 Task: Sort the products in the category "Pizza" by price (lowest first).
Action: Mouse moved to (858, 279)
Screenshot: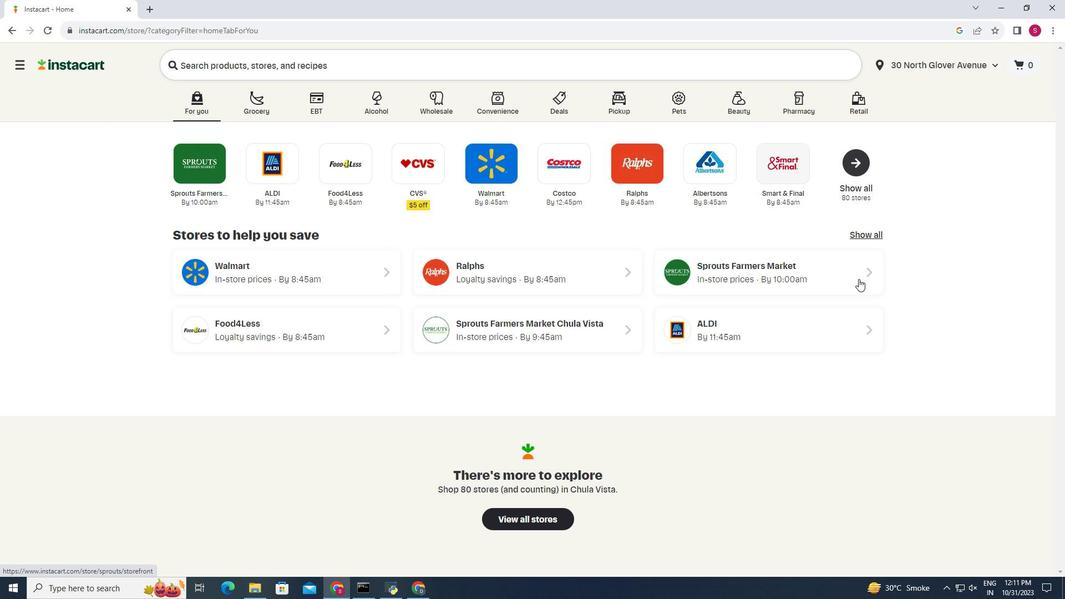 
Action: Mouse pressed left at (858, 279)
Screenshot: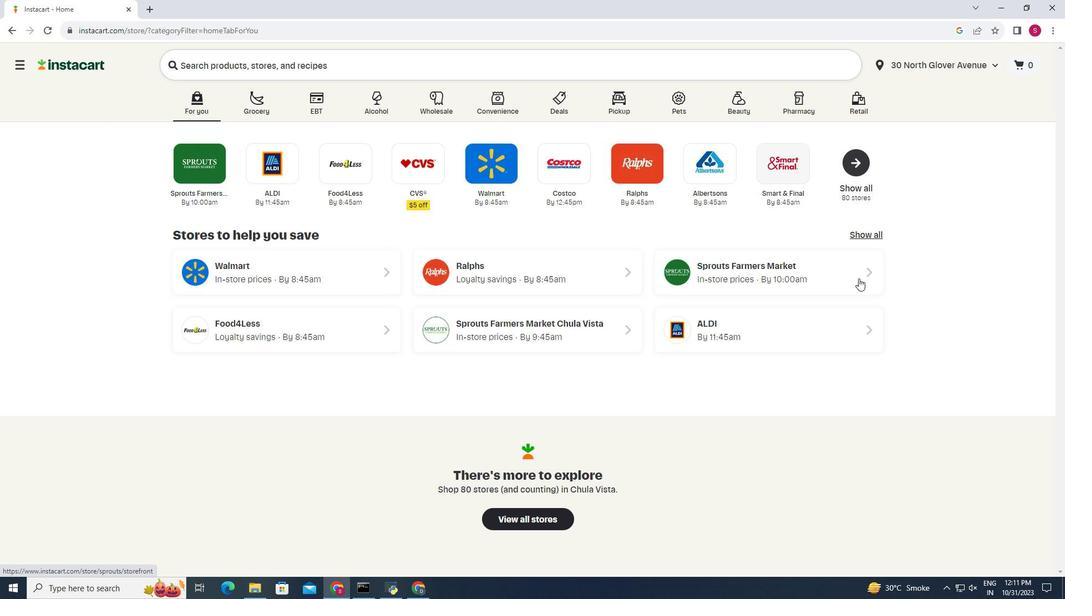 
Action: Mouse moved to (65, 501)
Screenshot: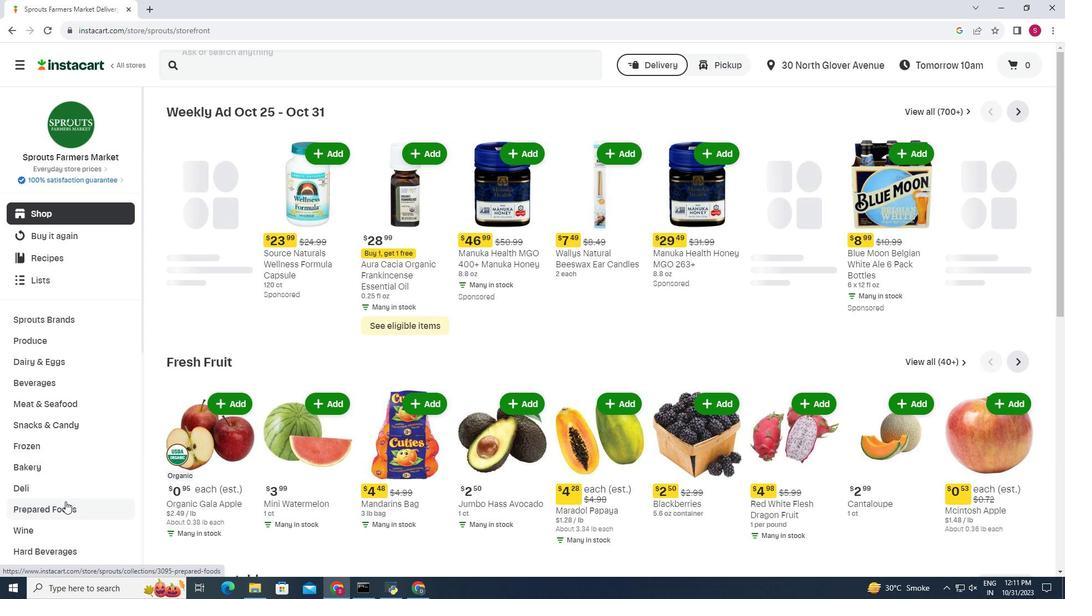 
Action: Mouse pressed left at (65, 501)
Screenshot: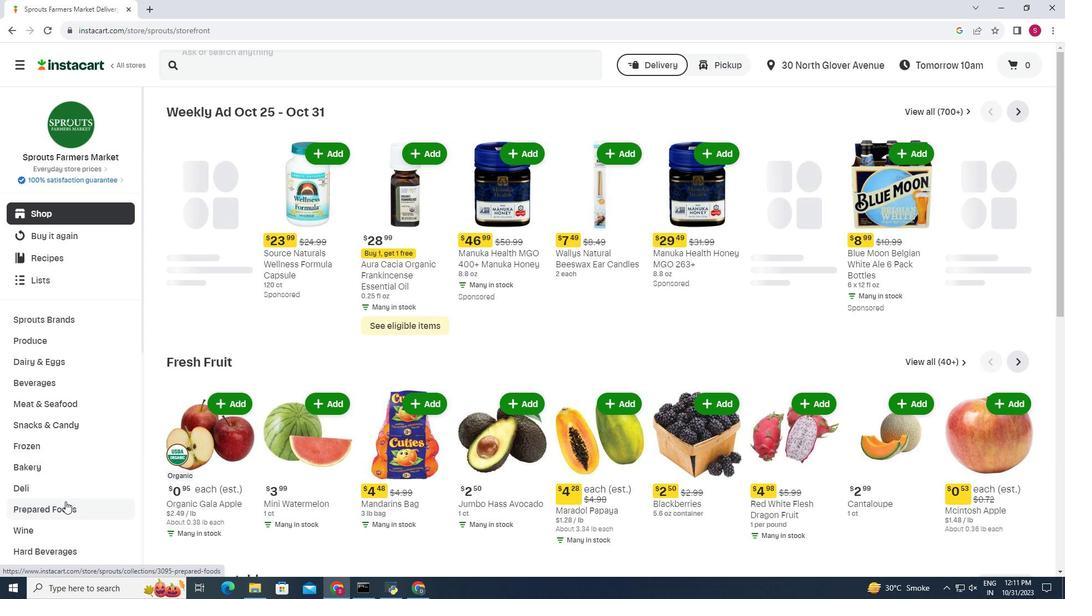 
Action: Mouse moved to (393, 140)
Screenshot: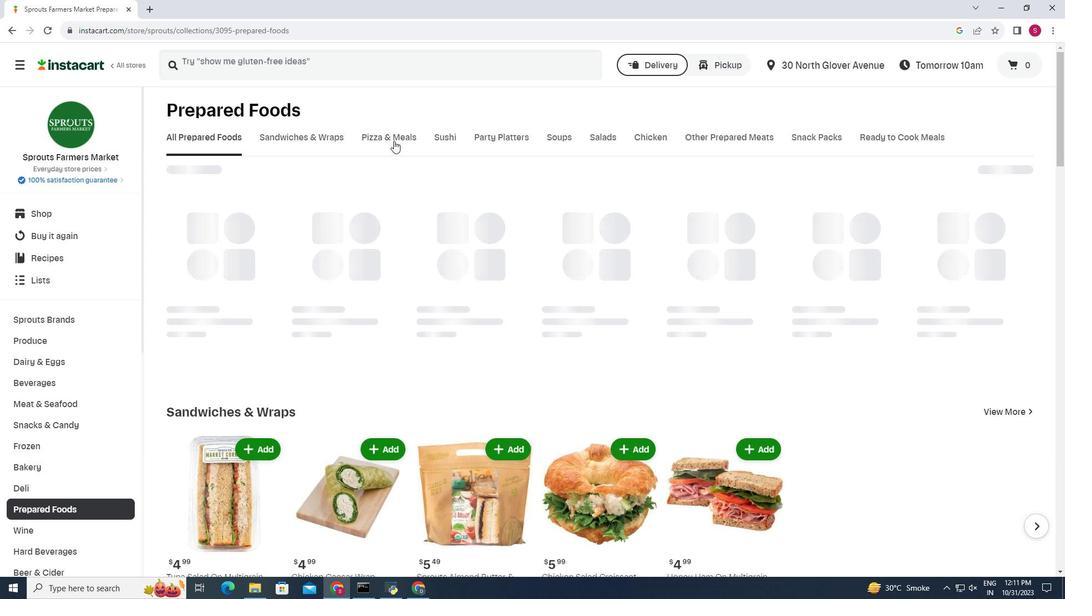 
Action: Mouse pressed left at (393, 140)
Screenshot: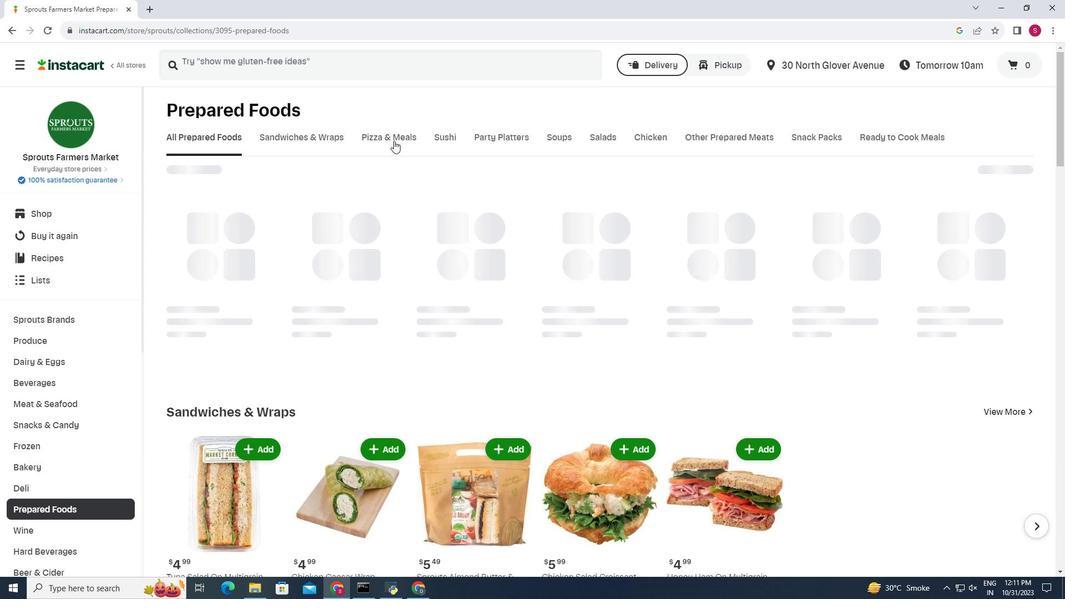 
Action: Mouse moved to (250, 179)
Screenshot: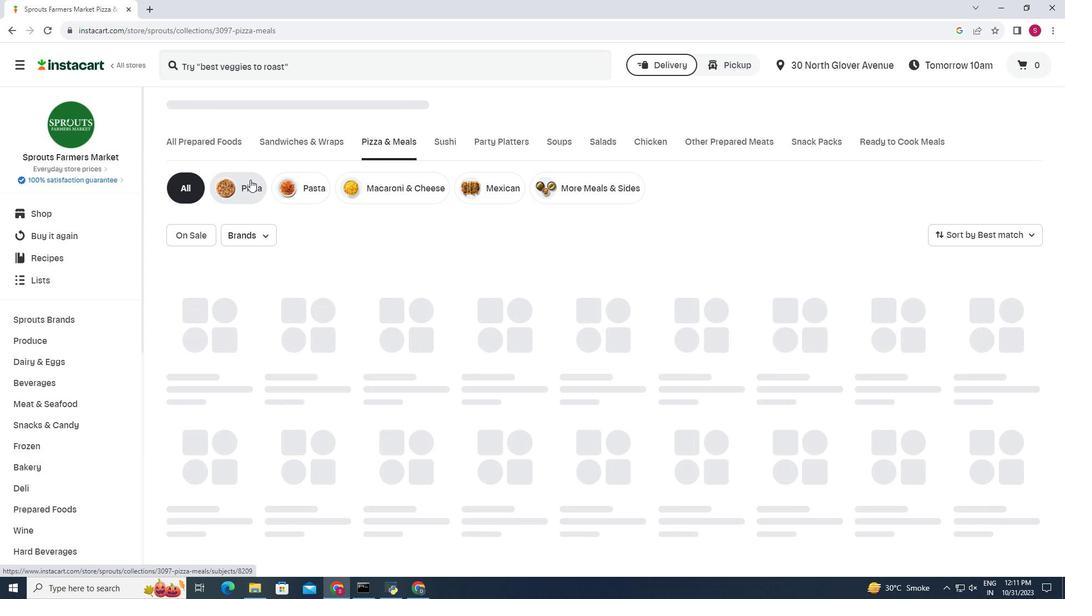 
Action: Mouse pressed left at (250, 179)
Screenshot: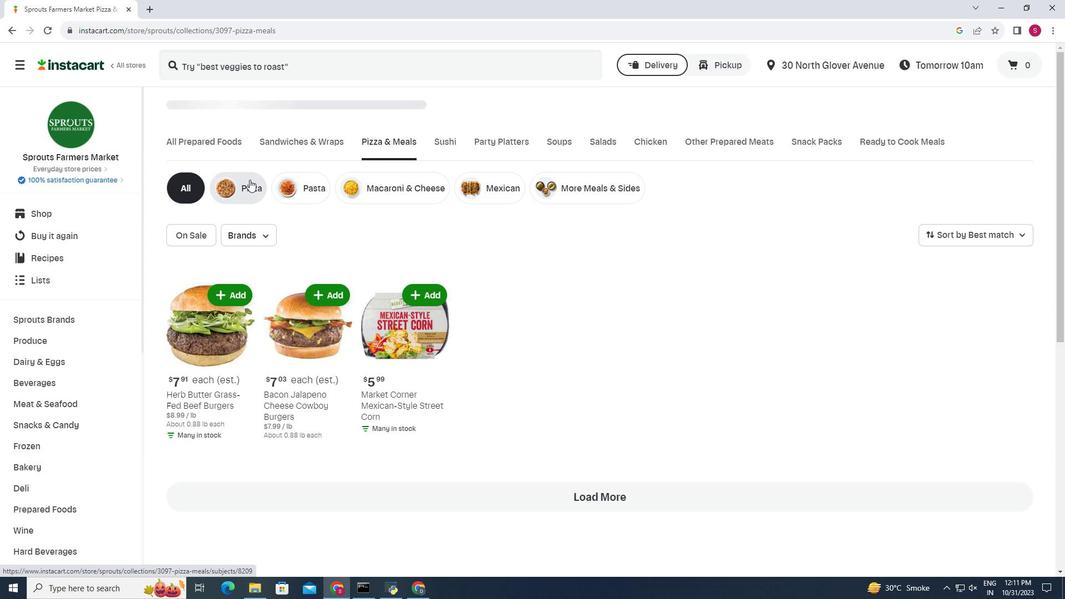 
Action: Mouse moved to (1018, 232)
Screenshot: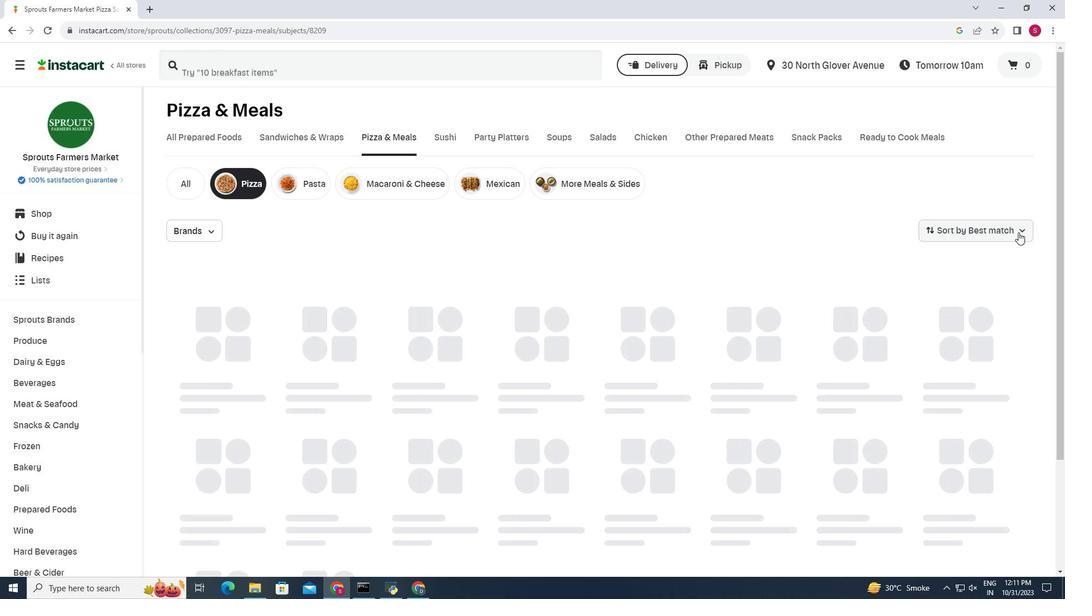 
Action: Mouse pressed left at (1018, 232)
Screenshot: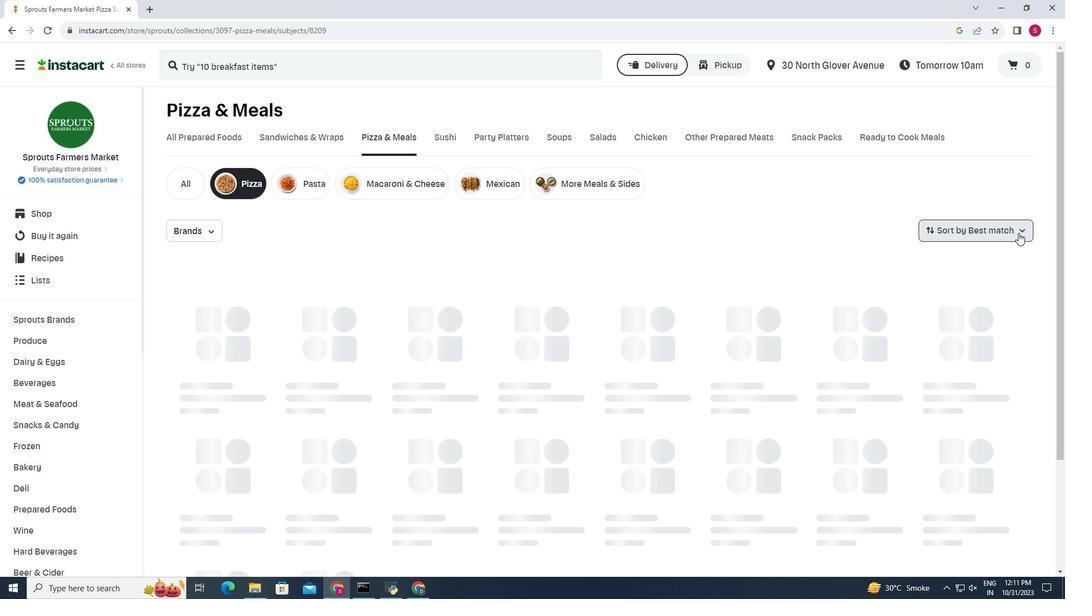
Action: Mouse moved to (1001, 279)
Screenshot: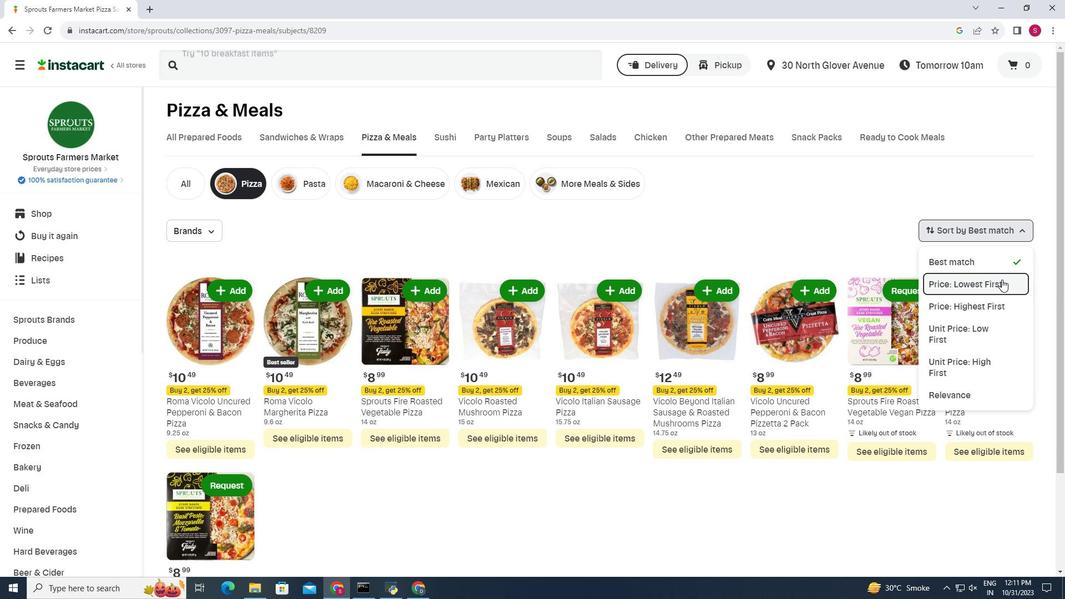 
Action: Mouse pressed left at (1001, 279)
Screenshot: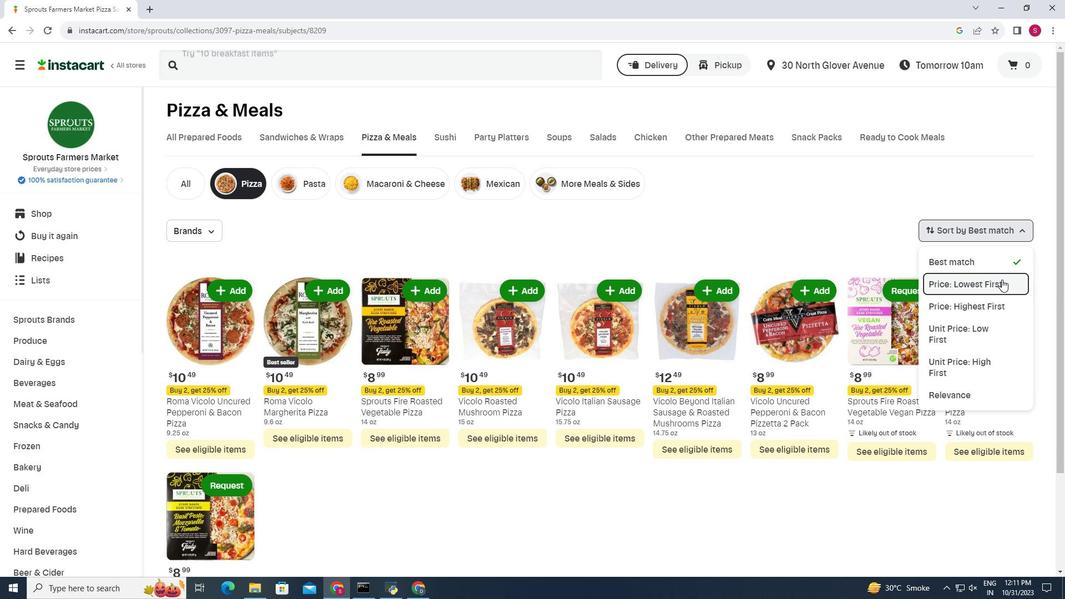 
Action: Mouse moved to (966, 279)
Screenshot: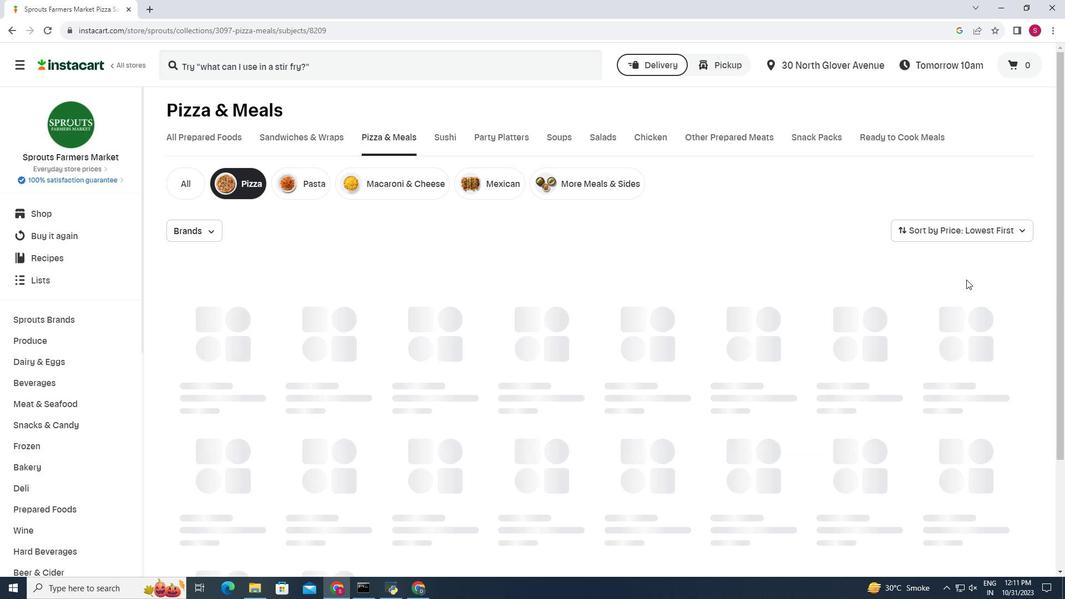 
Action: Key pressed 9
Screenshot: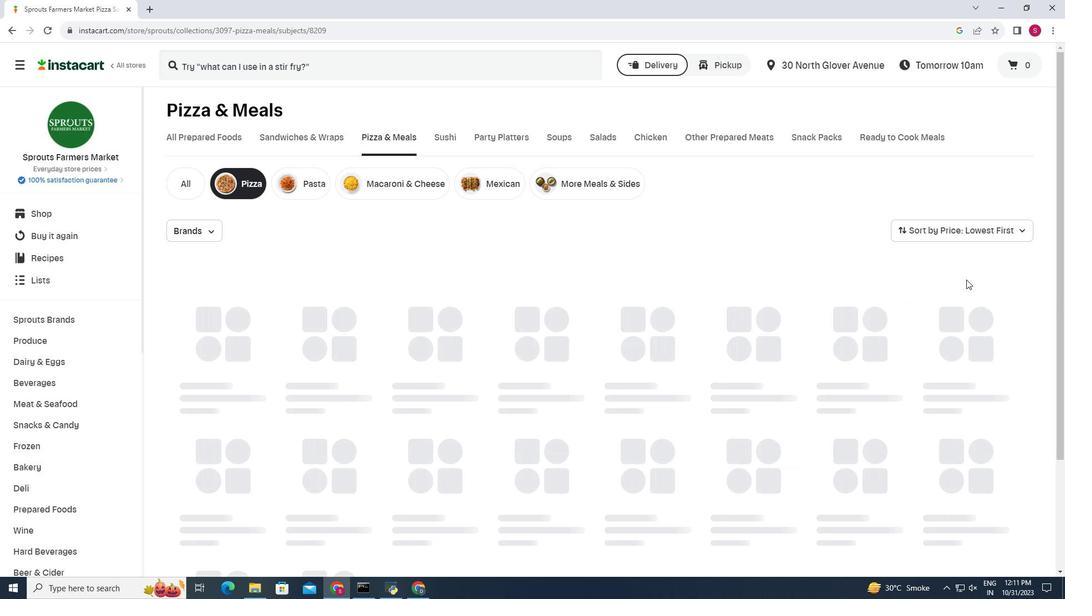 
Action: Mouse moved to (708, 292)
Screenshot: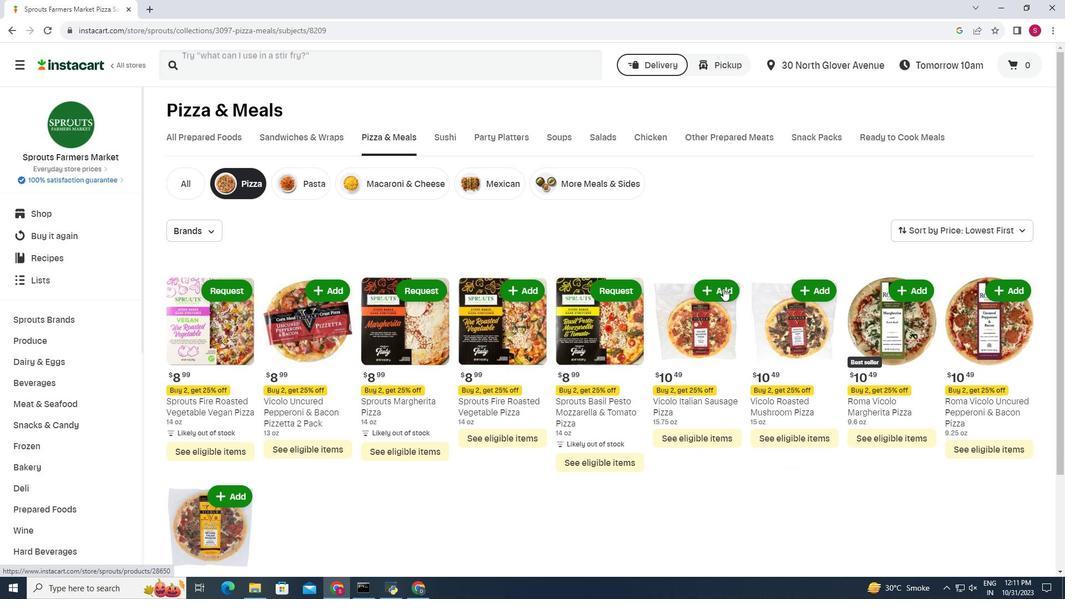 
